 Task: Toggle the use semantic similarity in the command palette> experimental.
Action: Mouse moved to (8, 634)
Screenshot: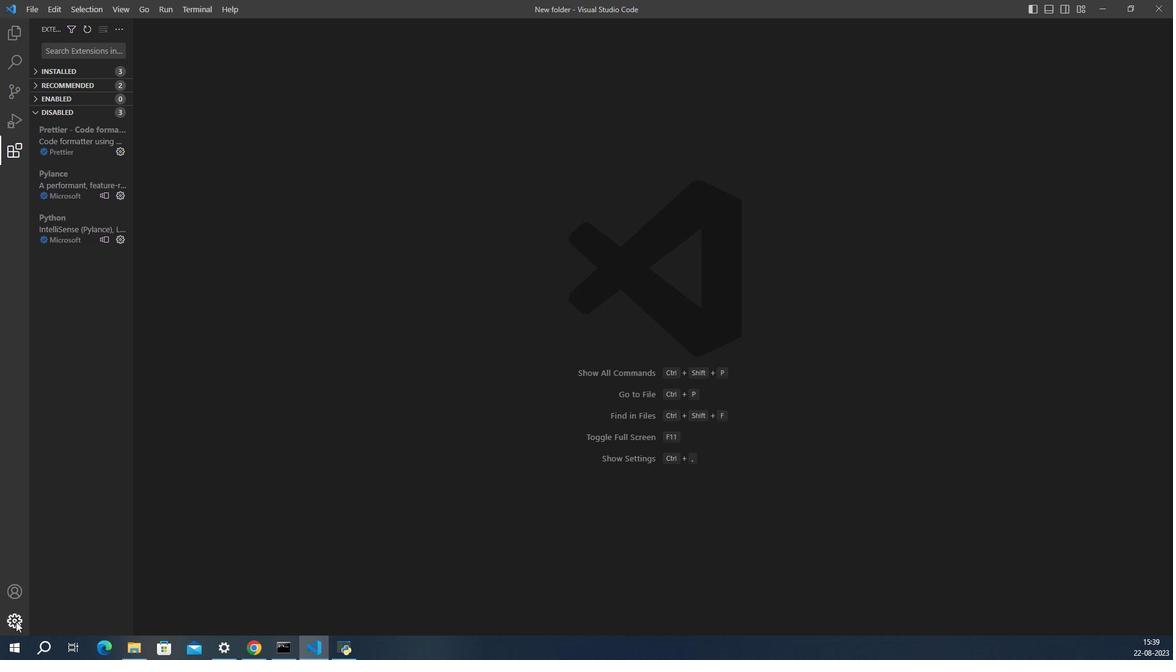 
Action: Mouse pressed left at (8, 634)
Screenshot: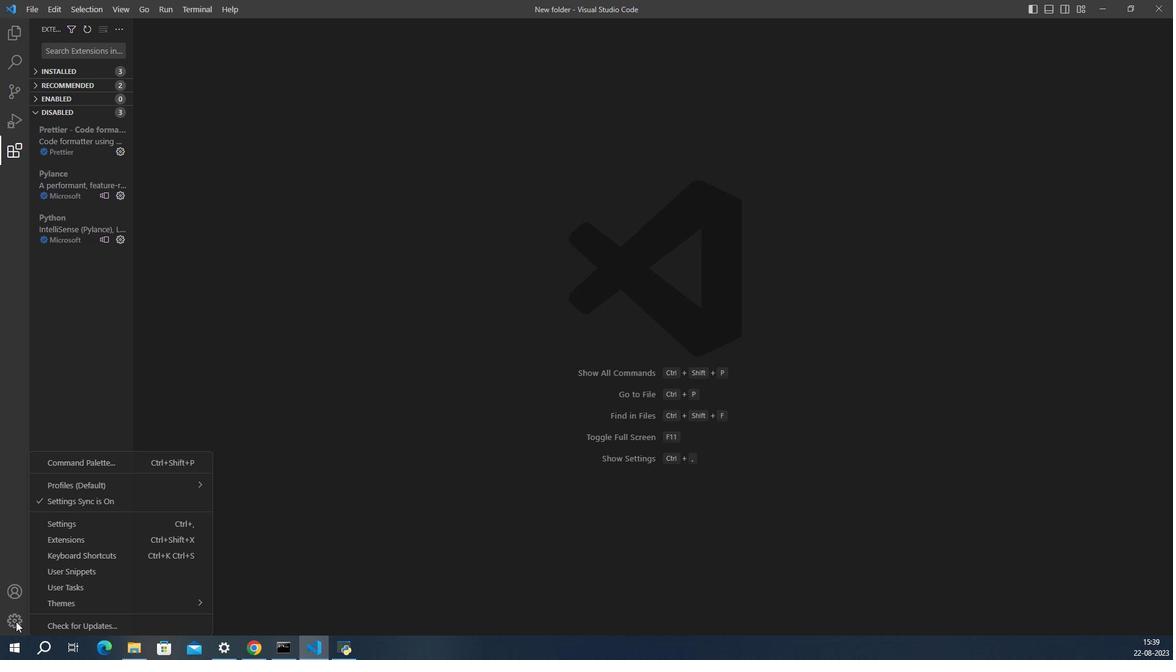 
Action: Mouse moved to (55, 526)
Screenshot: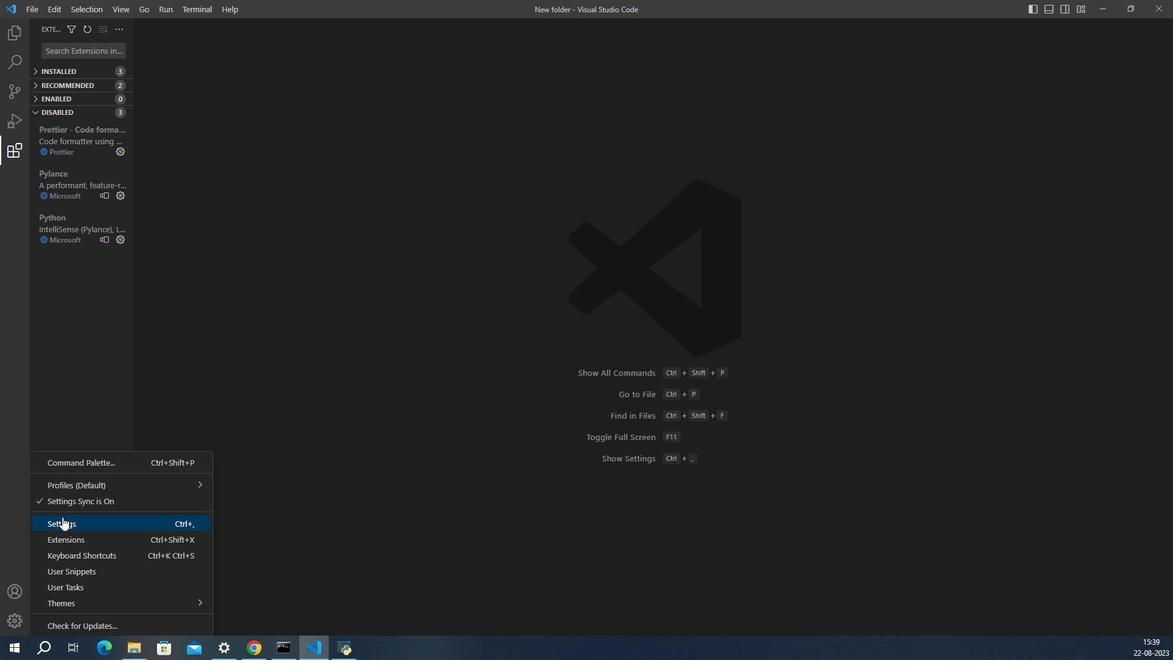 
Action: Mouse pressed left at (55, 526)
Screenshot: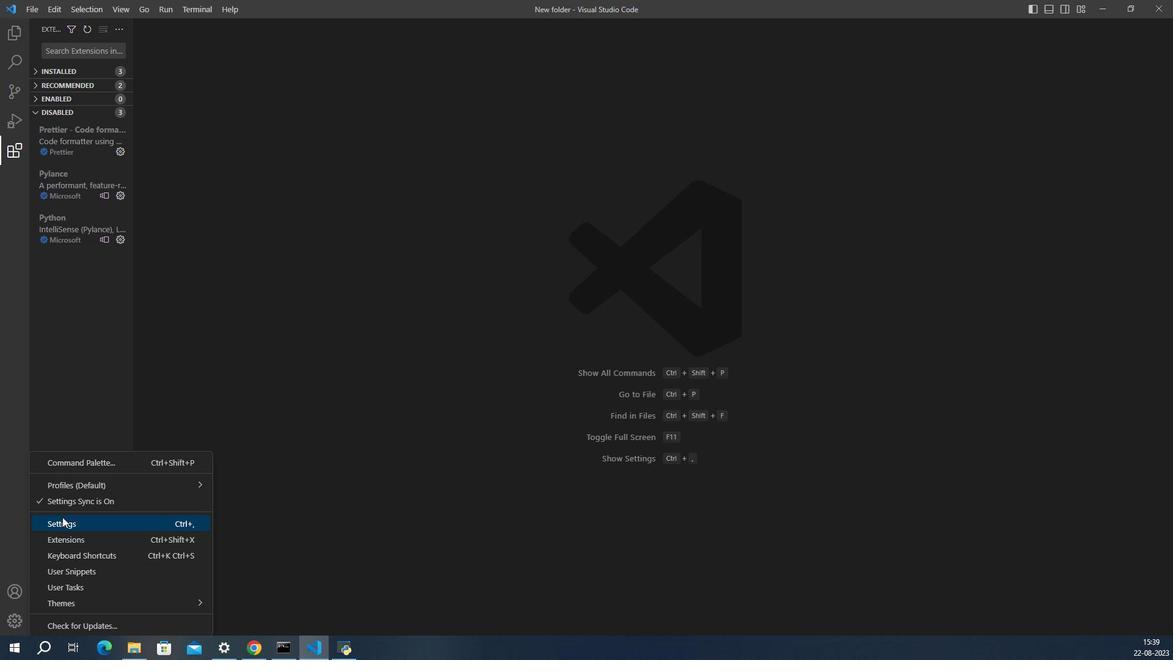 
Action: Mouse moved to (516, 323)
Screenshot: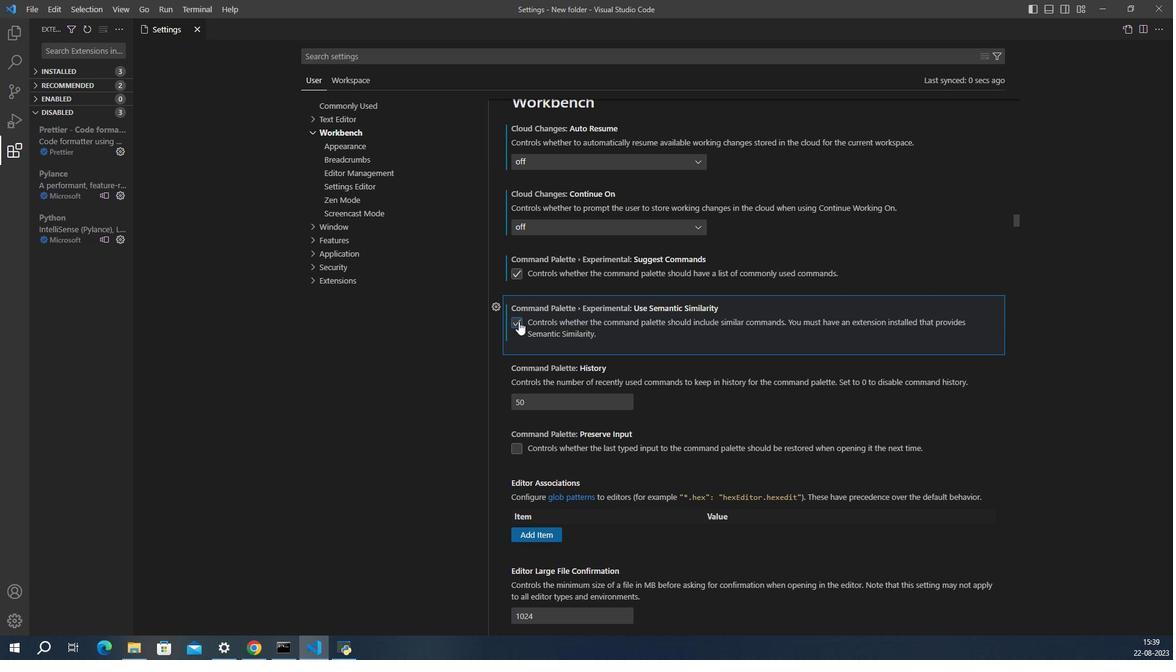 
Action: Mouse pressed left at (516, 323)
Screenshot: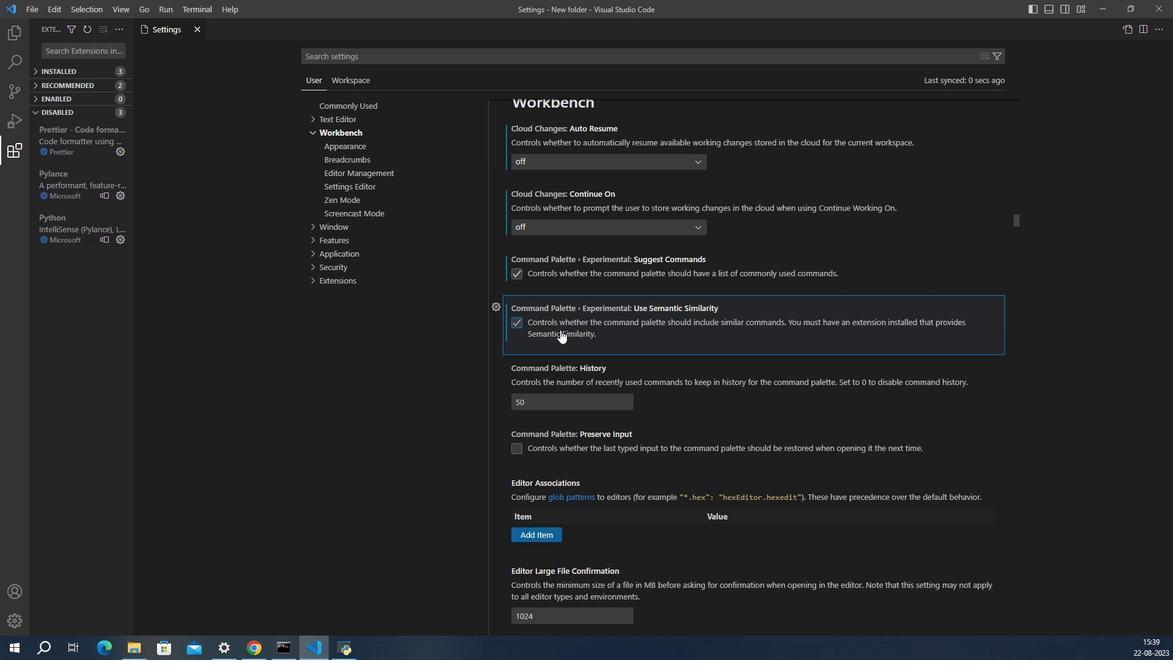 
Action: Mouse moved to (558, 332)
Screenshot: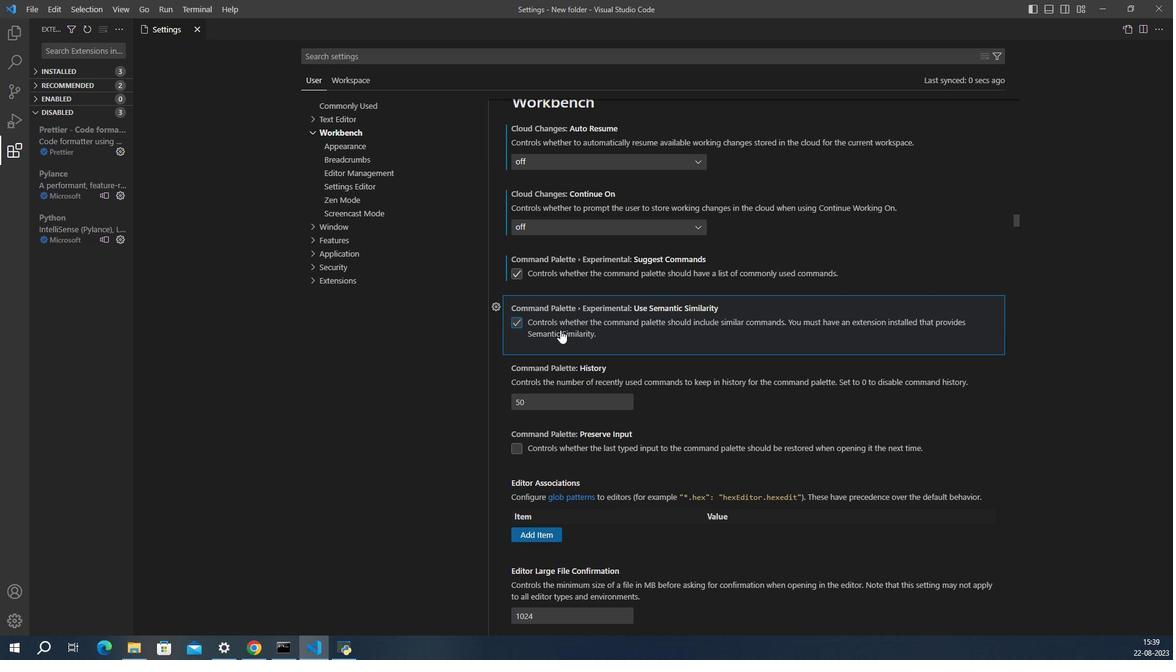 
